 Task: Check the median days on the market of all home types in the last 5 years.
Action: Mouse moved to (920, 176)
Screenshot: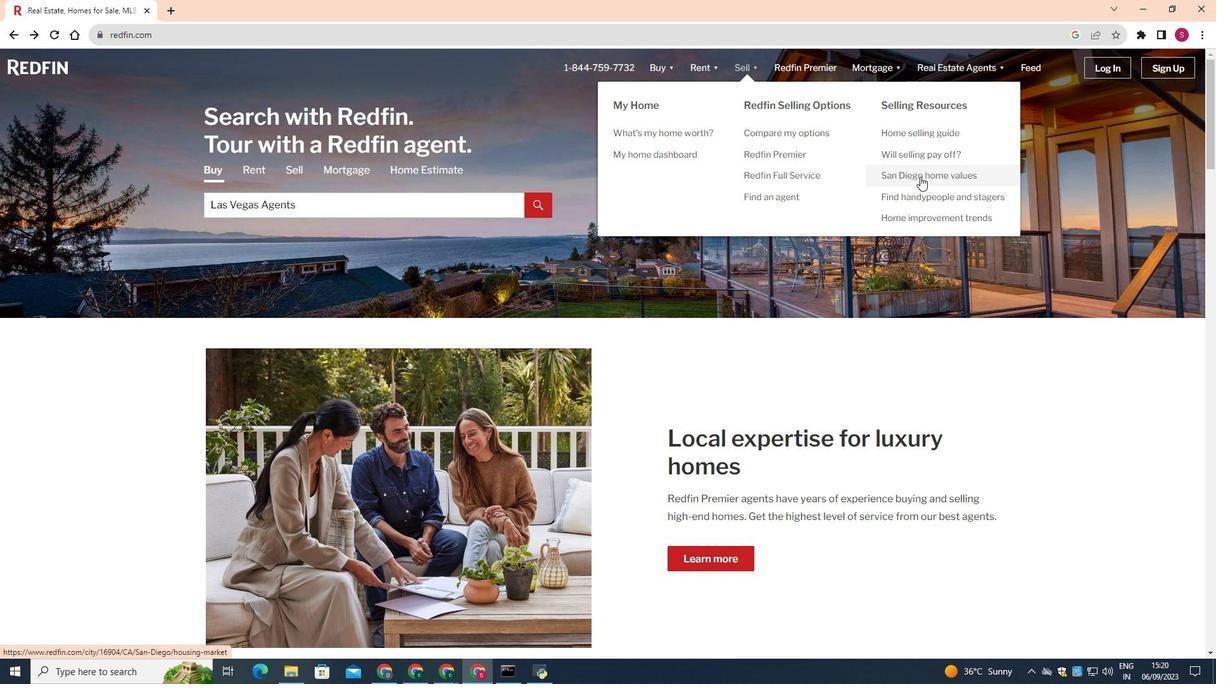 
Action: Mouse pressed left at (920, 176)
Screenshot: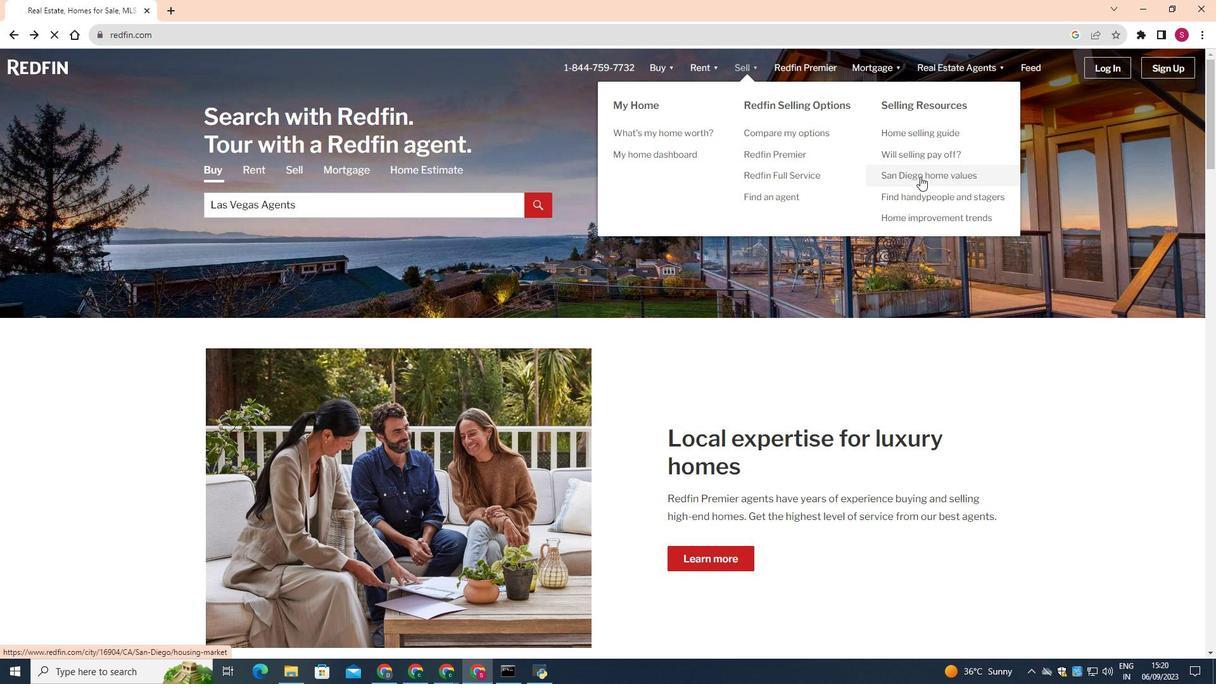 
Action: Mouse moved to (845, 392)
Screenshot: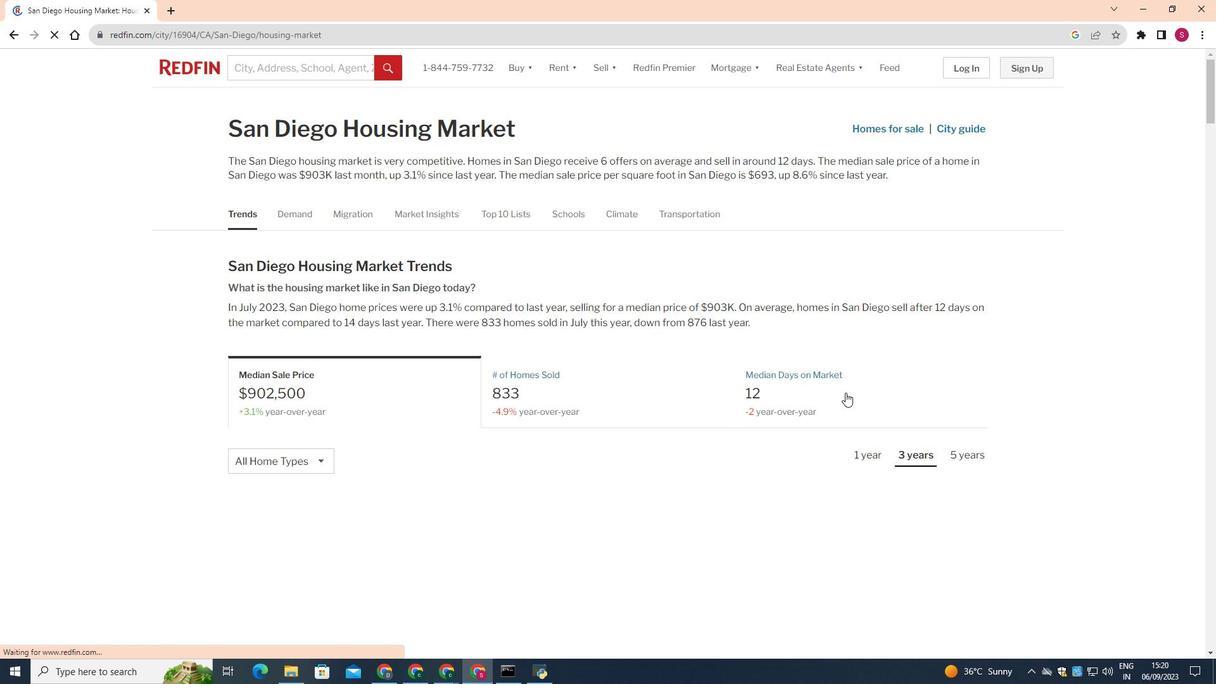 
Action: Mouse pressed left at (845, 392)
Screenshot: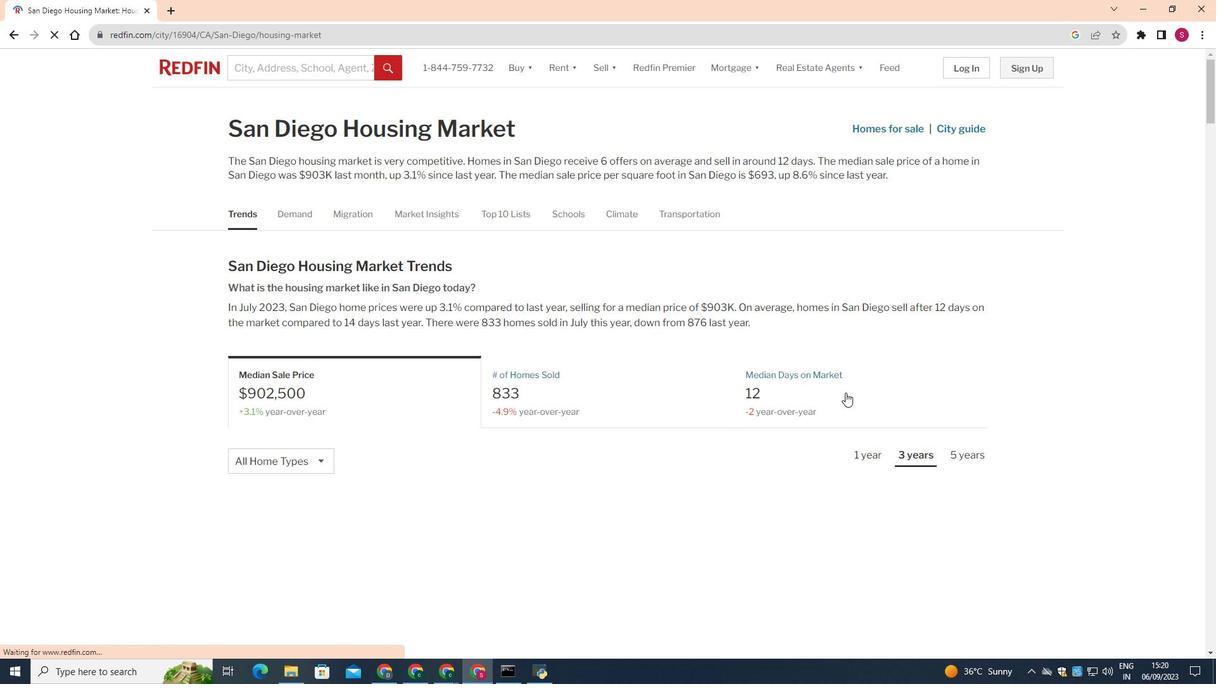 
Action: Mouse moved to (832, 383)
Screenshot: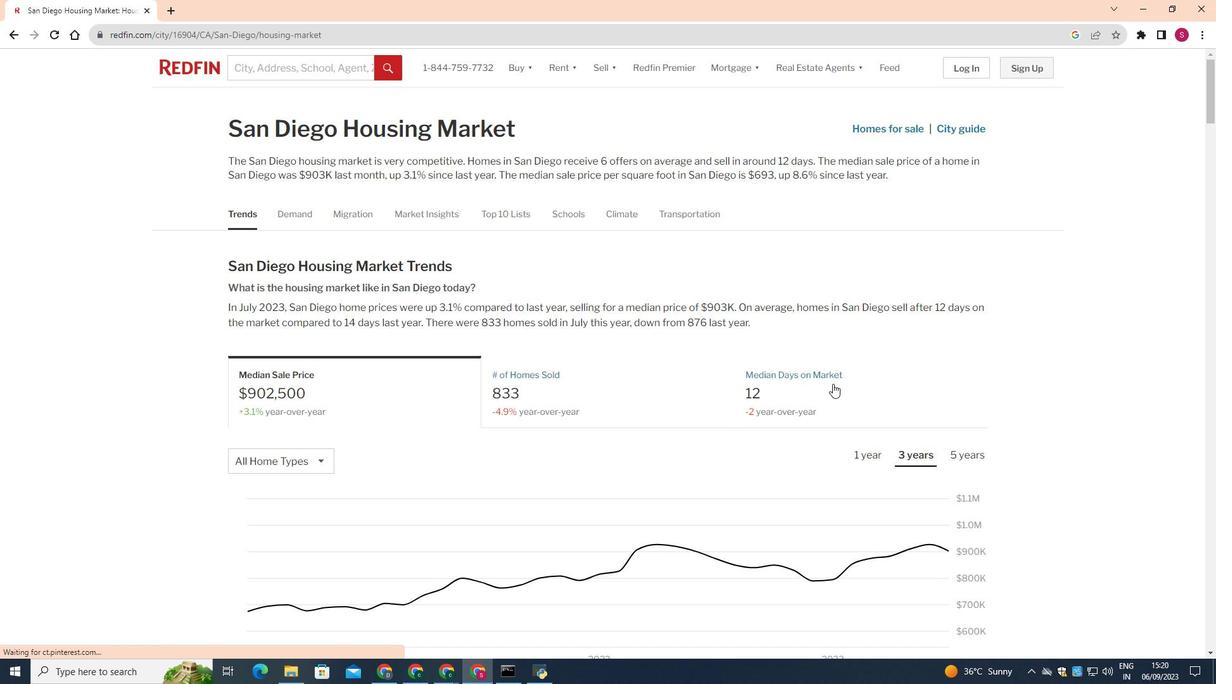 
Action: Mouse pressed left at (832, 383)
Screenshot: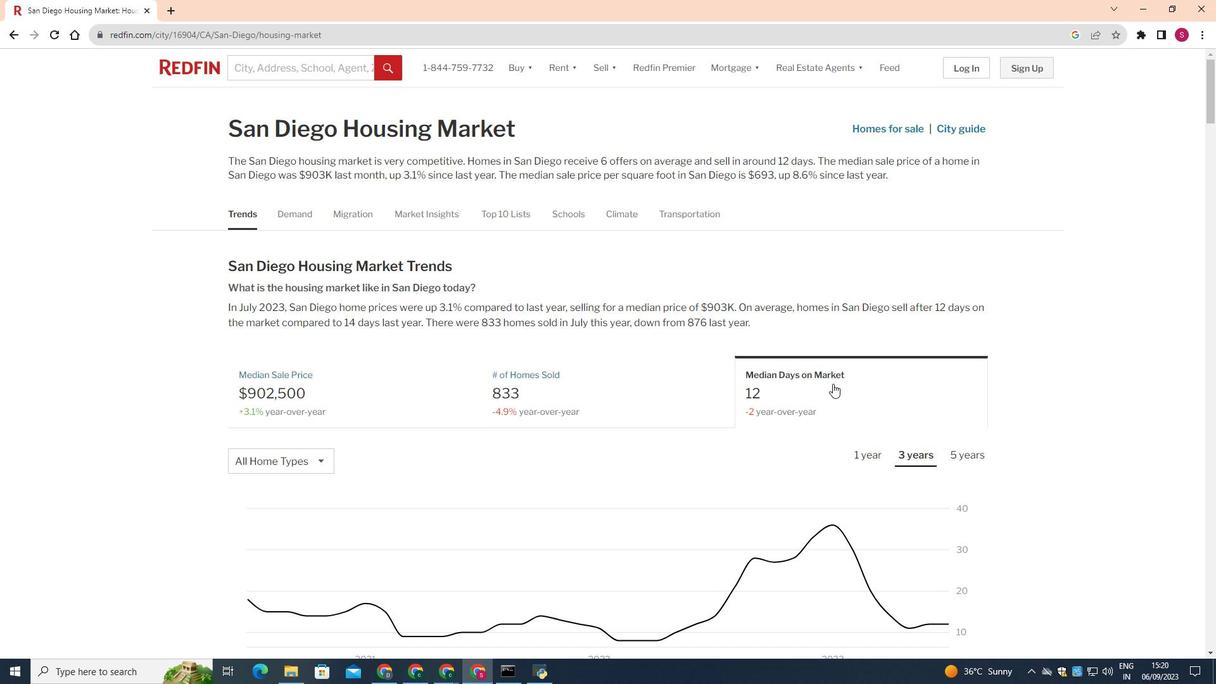 
Action: Mouse moved to (307, 462)
Screenshot: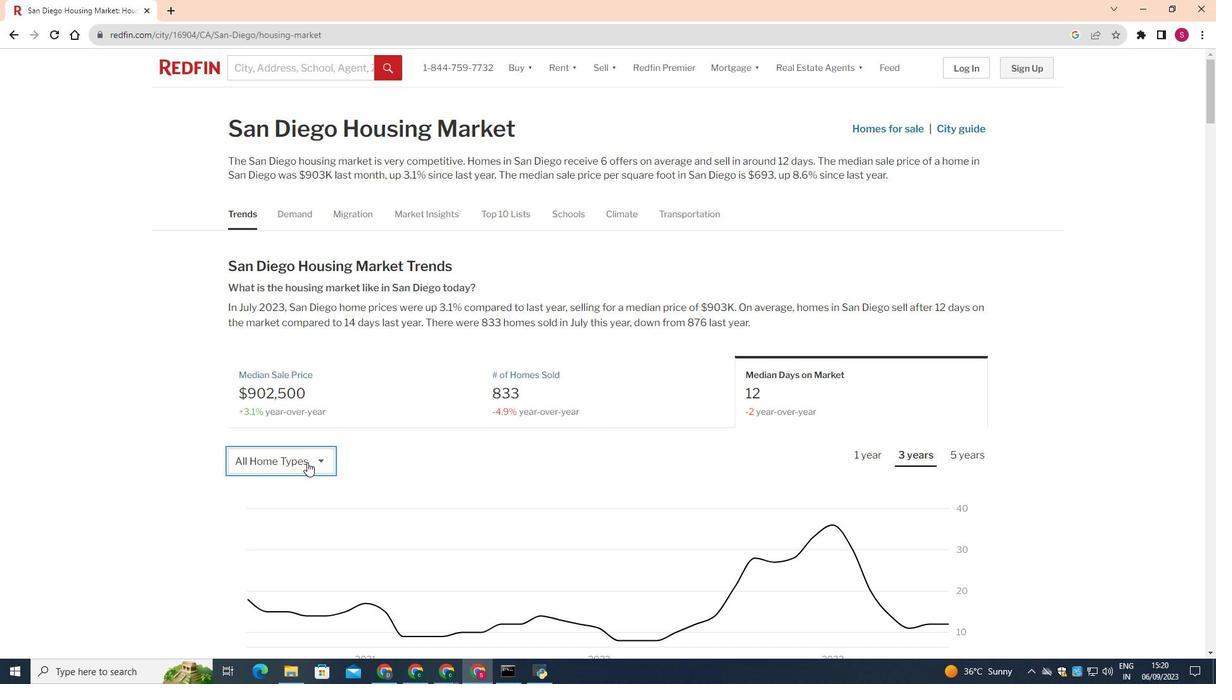 
Action: Mouse pressed left at (307, 462)
Screenshot: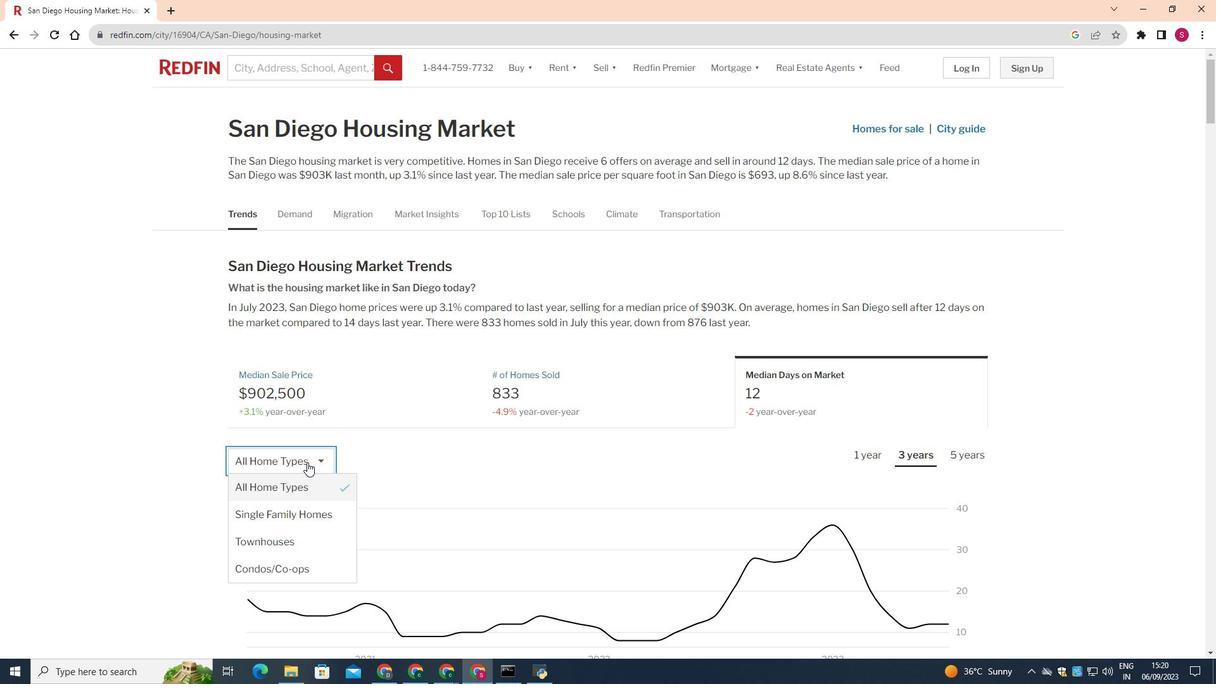 
Action: Mouse moved to (303, 484)
Screenshot: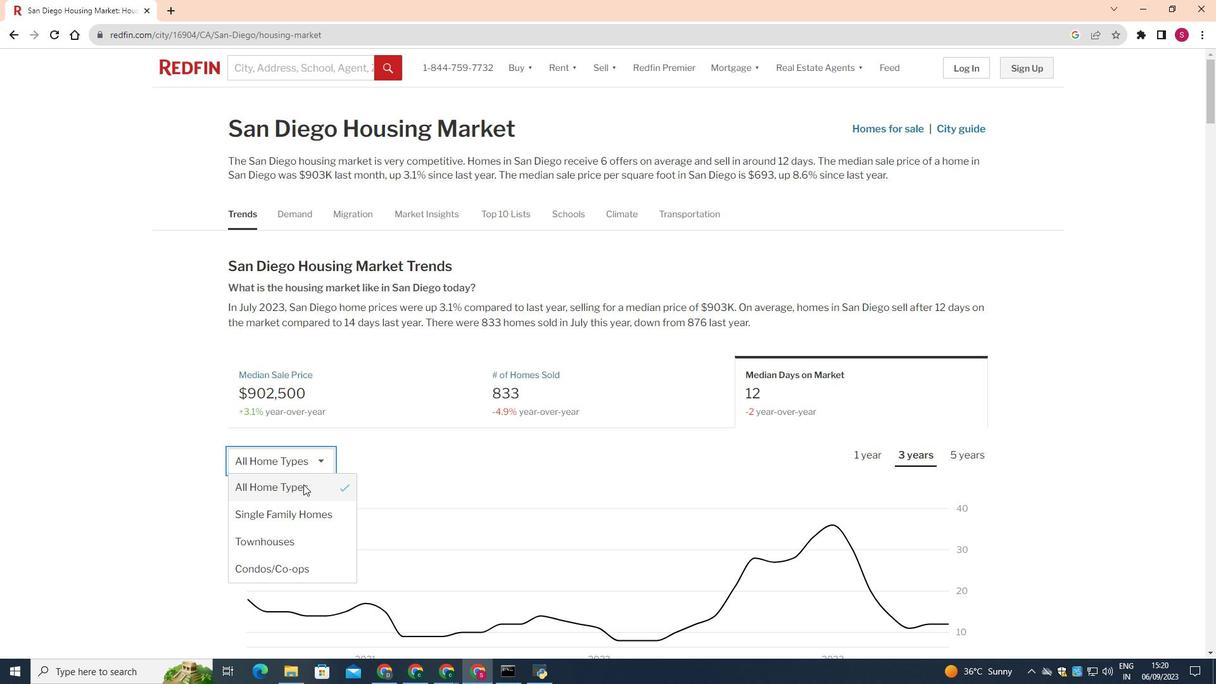 
Action: Mouse pressed left at (303, 484)
Screenshot: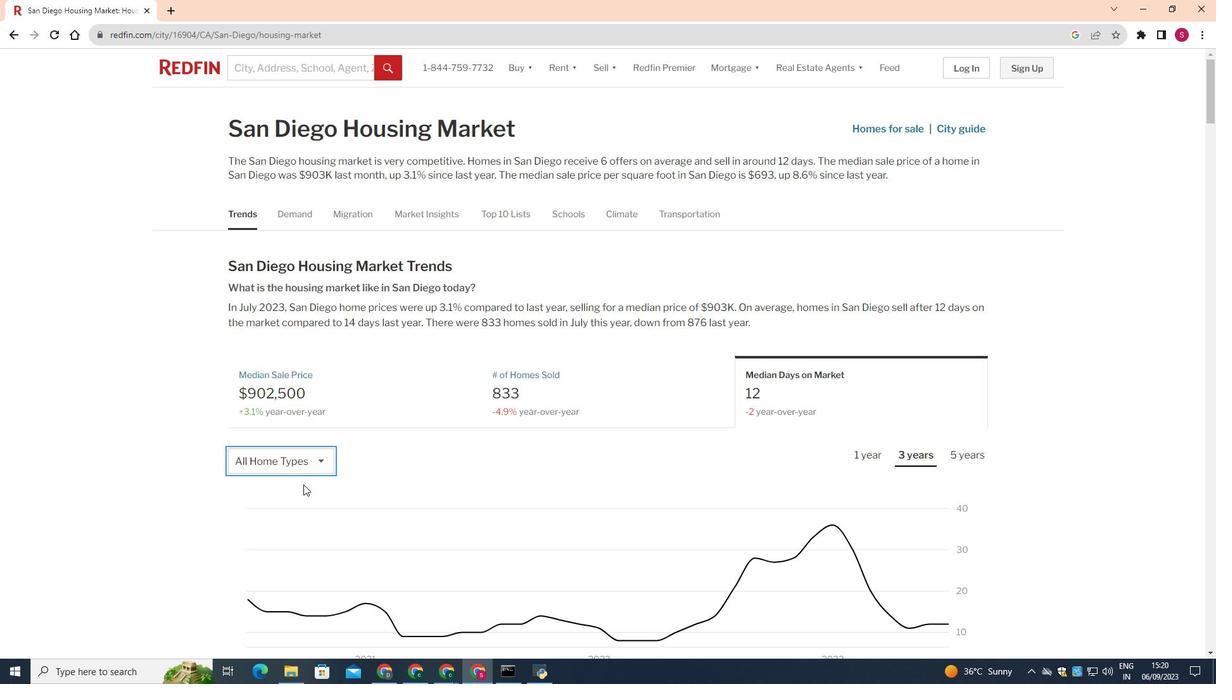 
Action: Mouse moved to (963, 453)
Screenshot: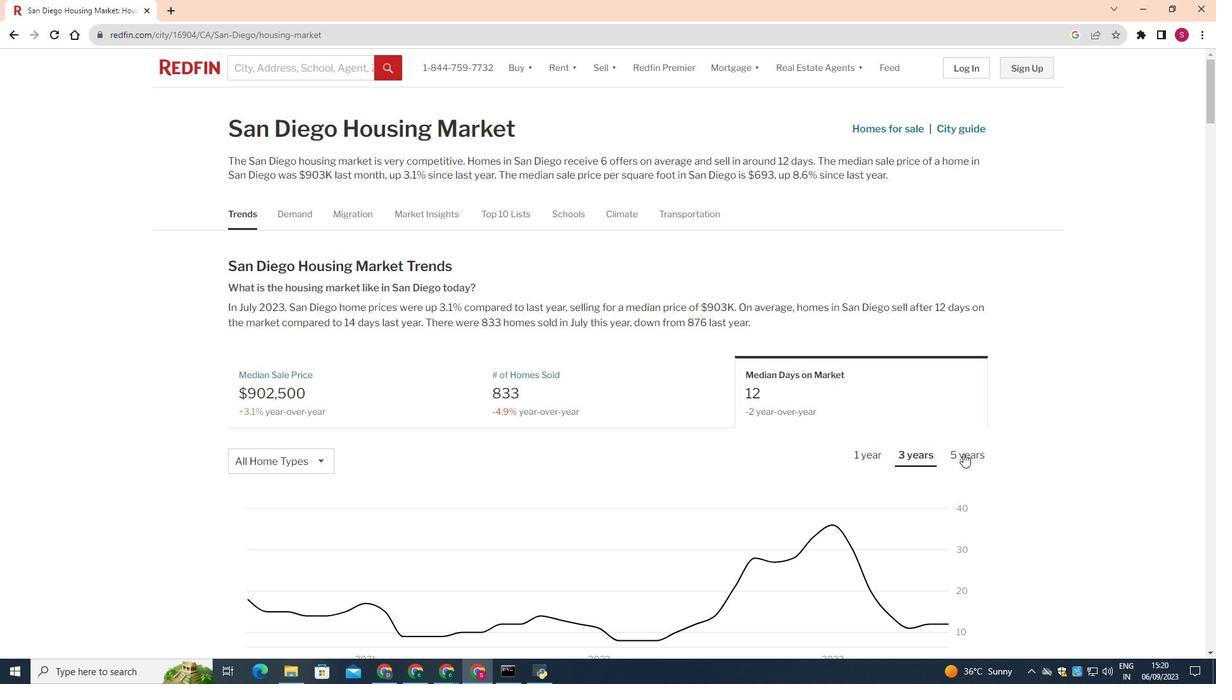 
Action: Mouse pressed left at (963, 453)
Screenshot: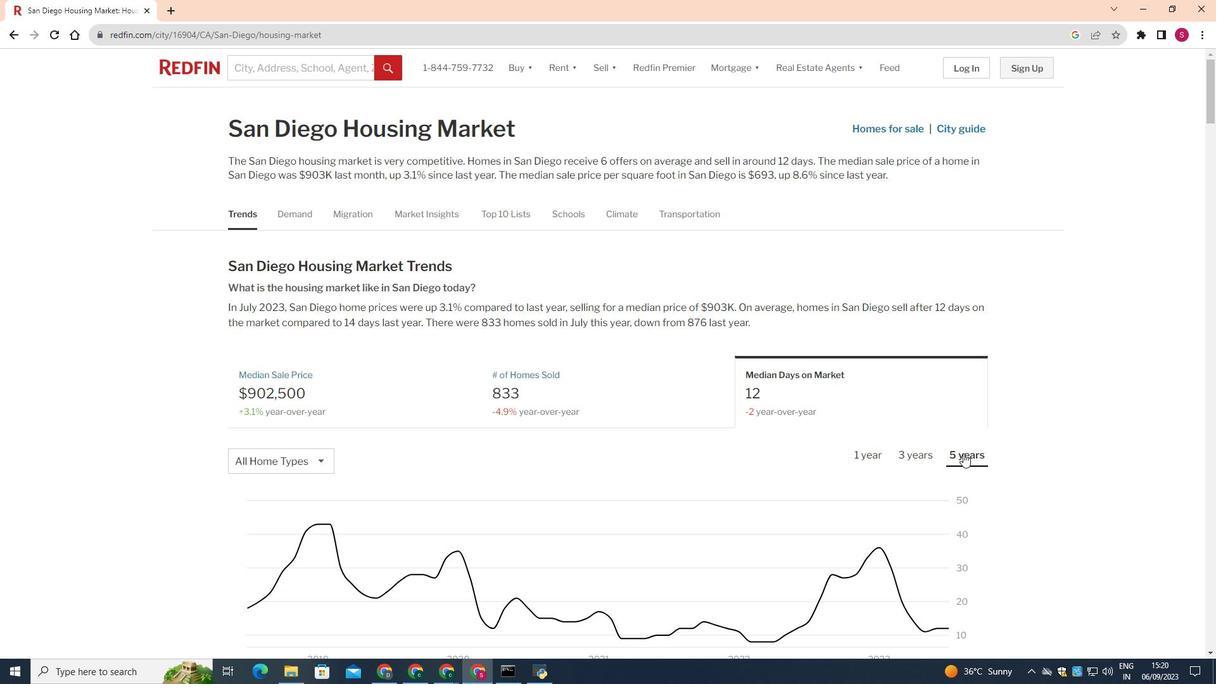 
Action: Mouse moved to (658, 407)
Screenshot: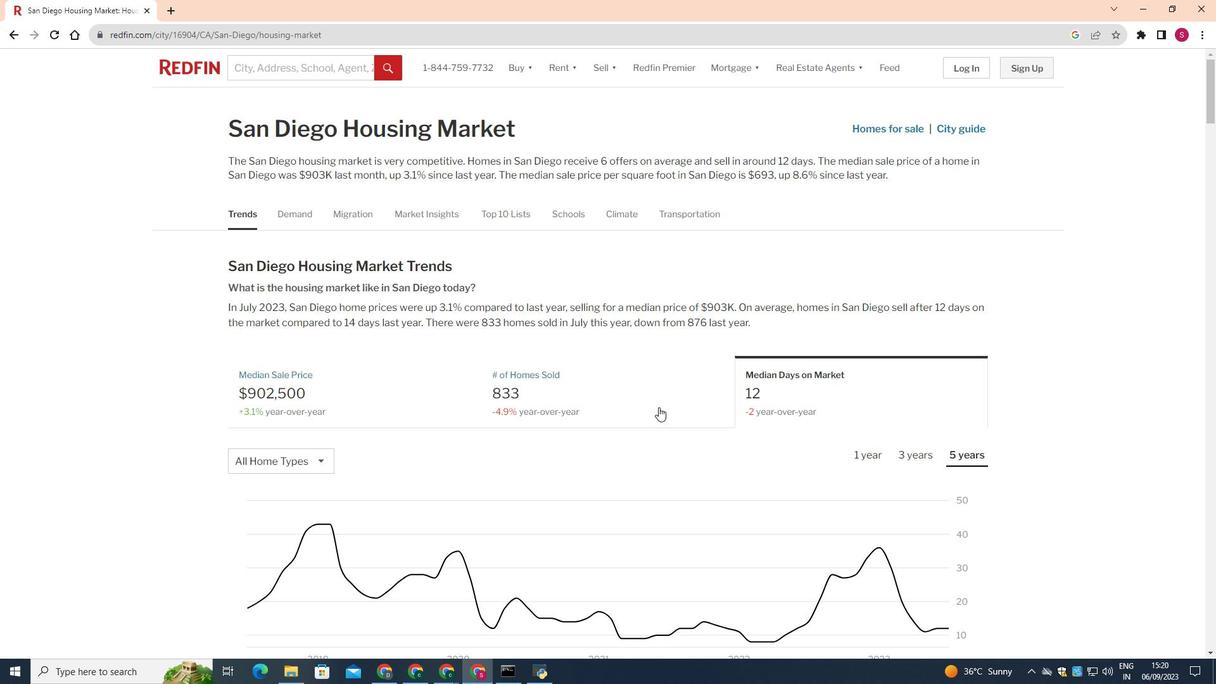 
Action: Mouse scrolled (658, 406) with delta (0, 0)
Screenshot: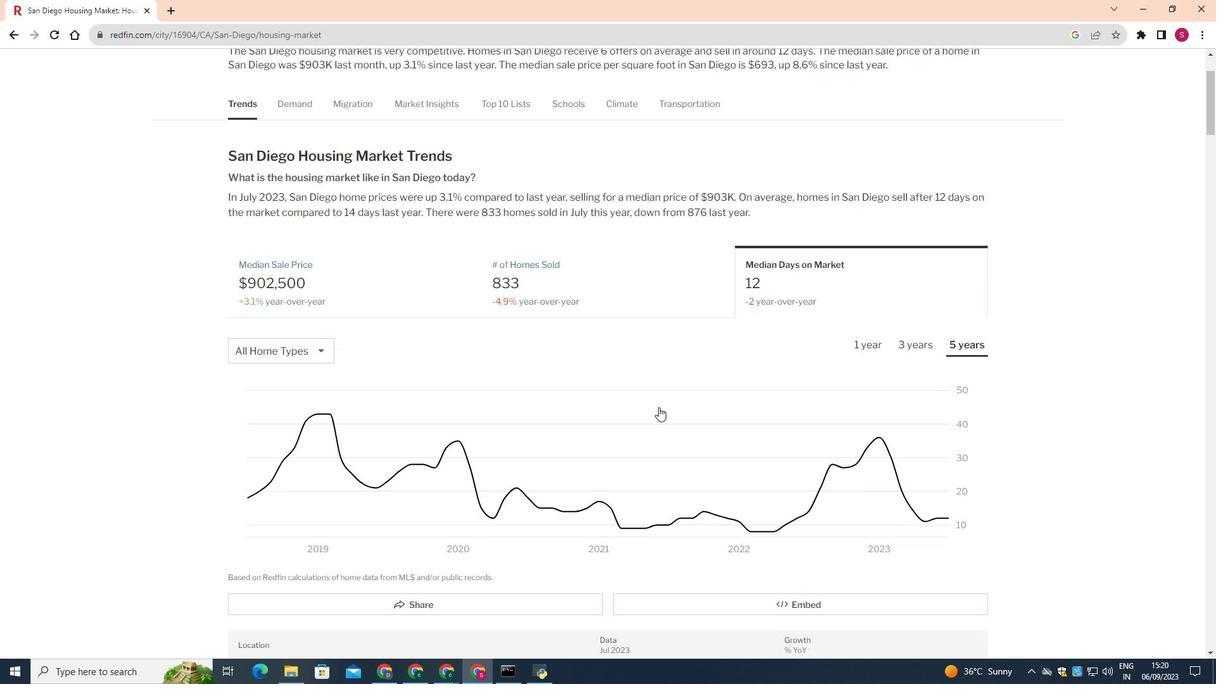 
Action: Mouse scrolled (658, 406) with delta (0, 0)
Screenshot: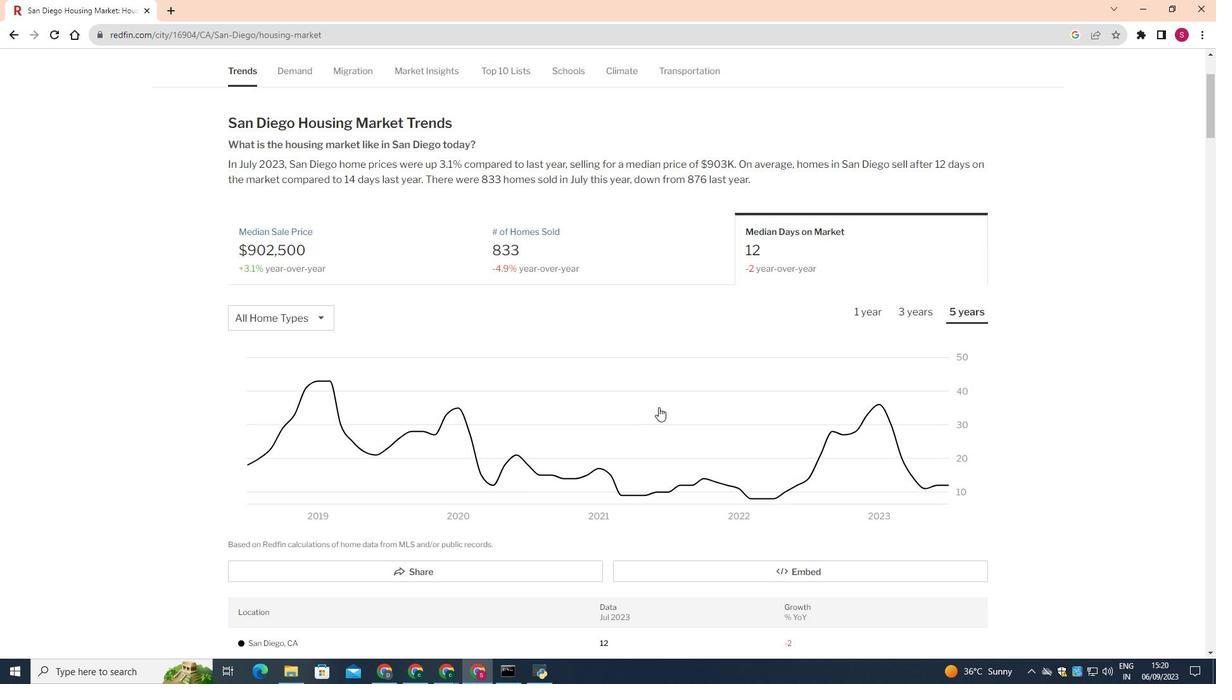 
Action: Mouse scrolled (658, 406) with delta (0, 0)
Screenshot: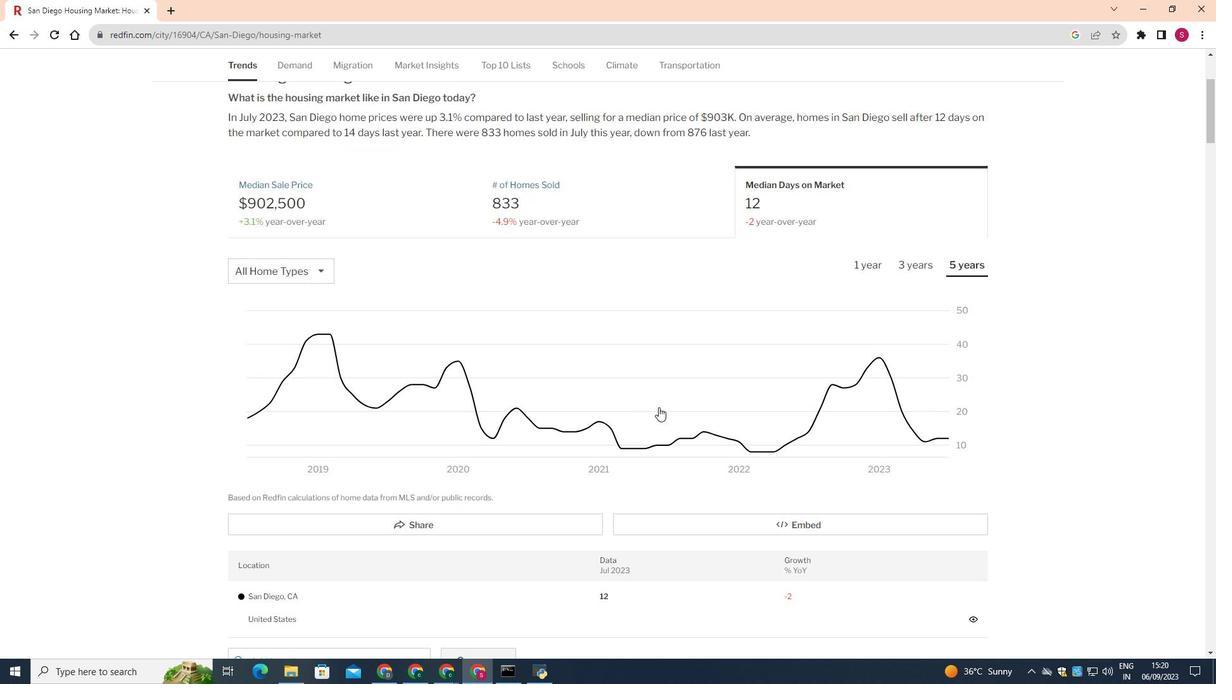 
Action: Mouse scrolled (658, 406) with delta (0, 0)
Screenshot: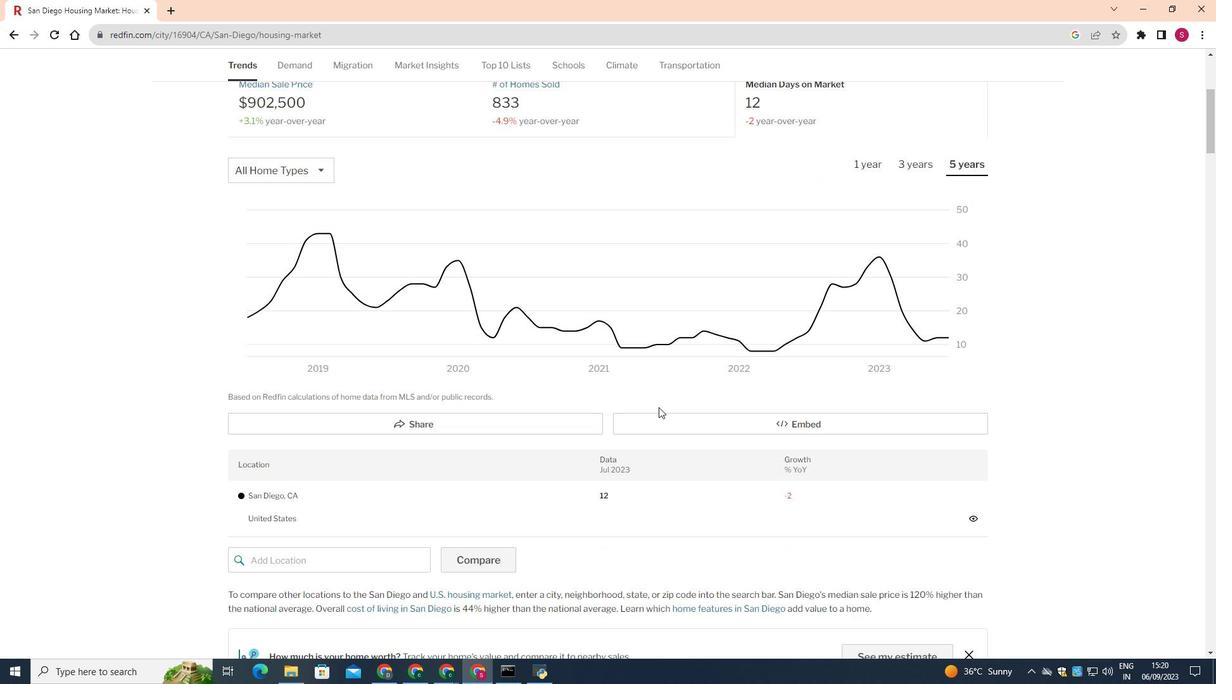 
Action: Mouse scrolled (658, 406) with delta (0, 0)
Screenshot: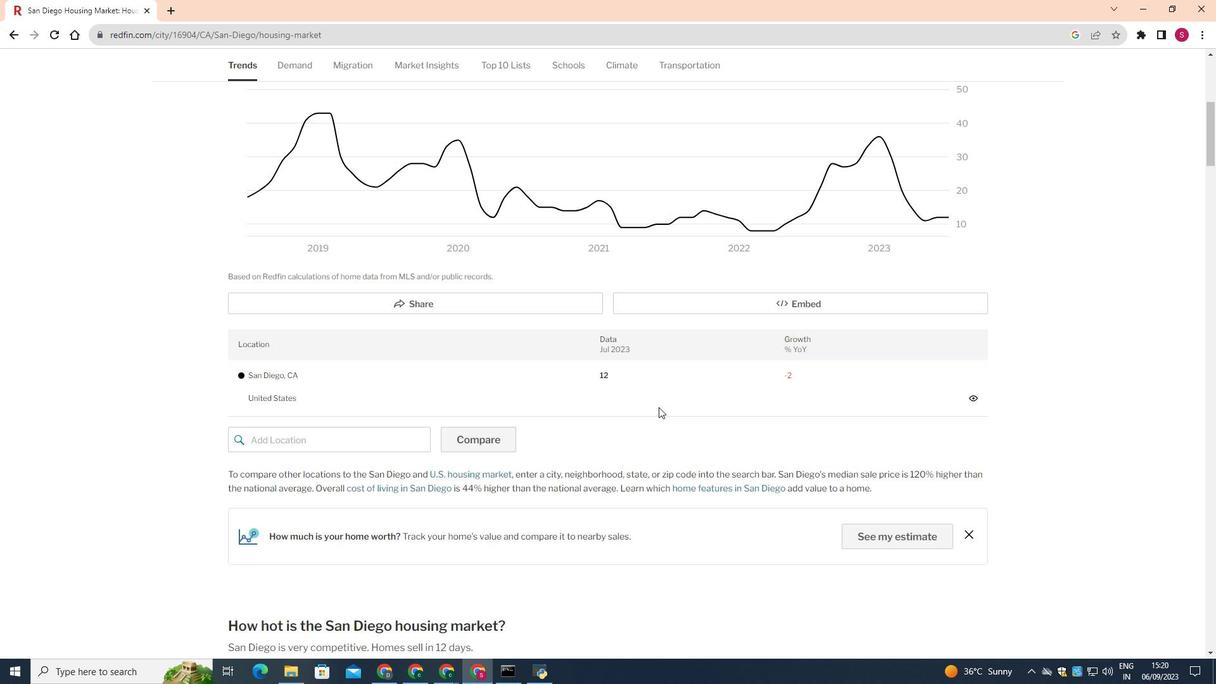 
Action: Mouse scrolled (658, 406) with delta (0, 0)
Screenshot: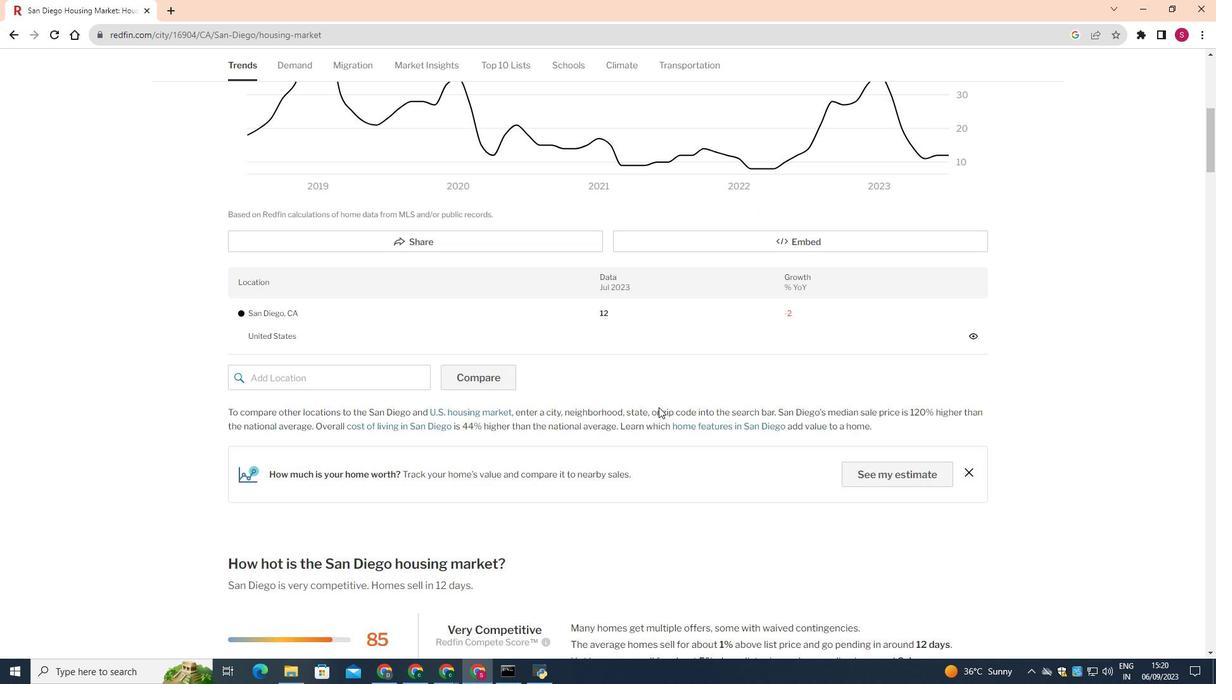 
Action: Mouse scrolled (658, 406) with delta (0, 0)
Screenshot: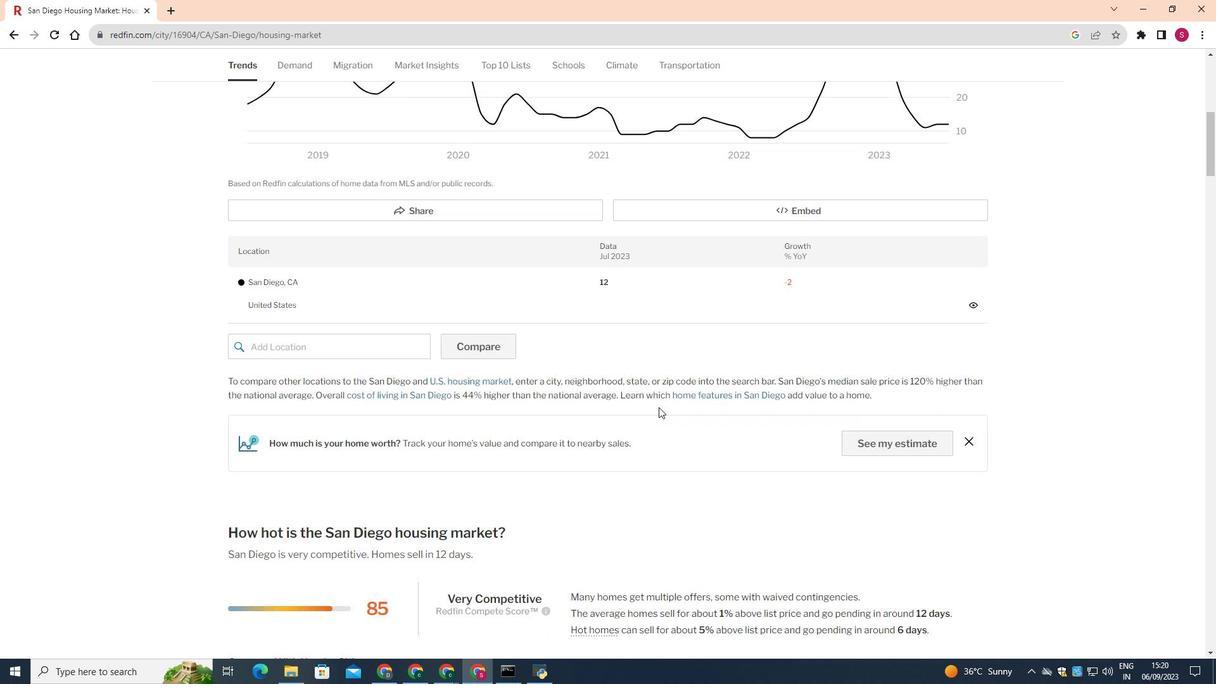
Action: Mouse scrolled (658, 406) with delta (0, 0)
Screenshot: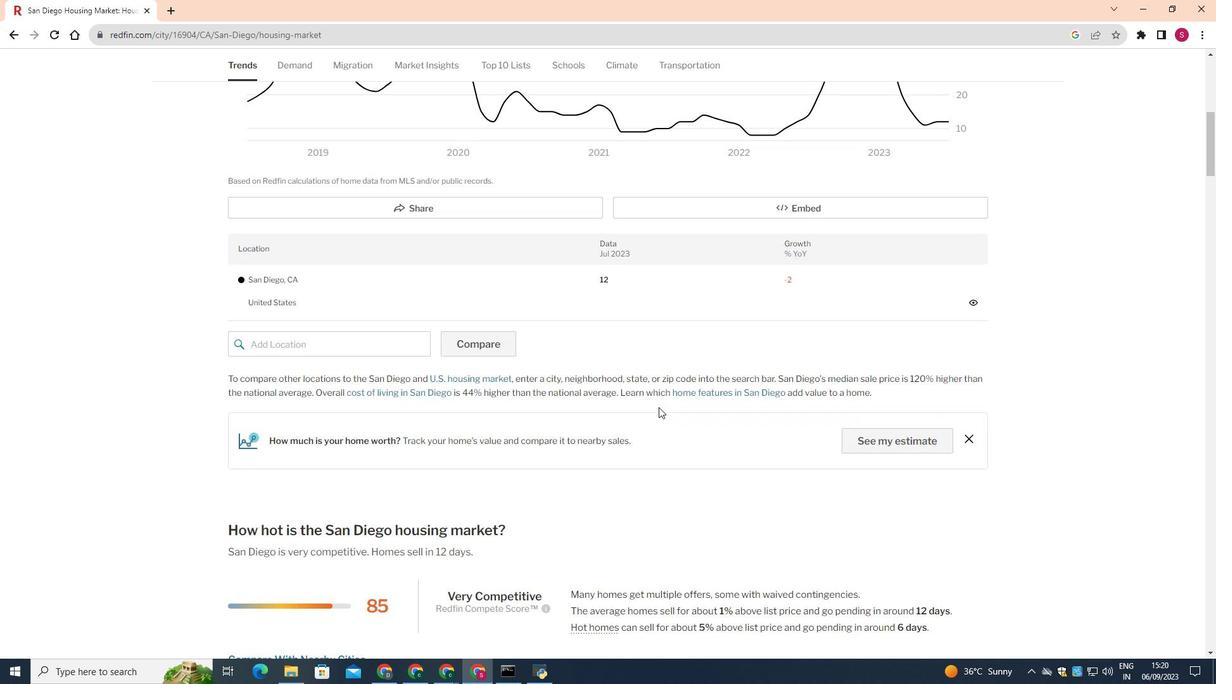 
Action: Mouse scrolled (658, 406) with delta (0, 0)
Screenshot: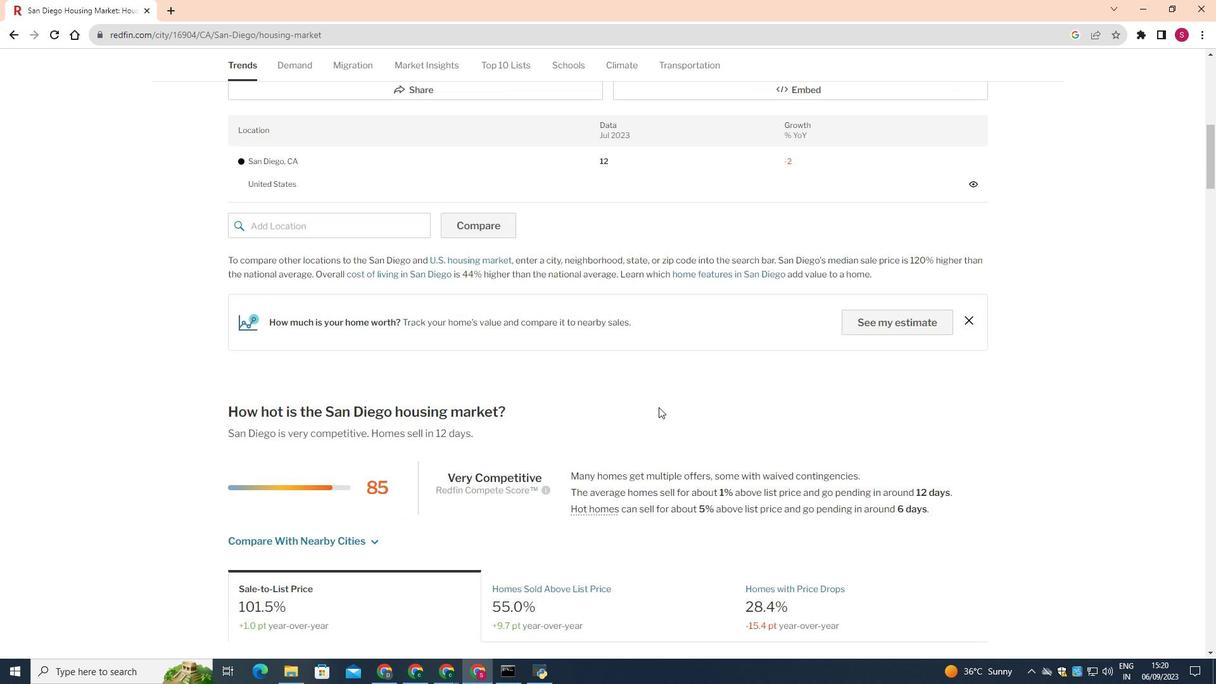 
Action: Mouse scrolled (658, 406) with delta (0, 0)
Screenshot: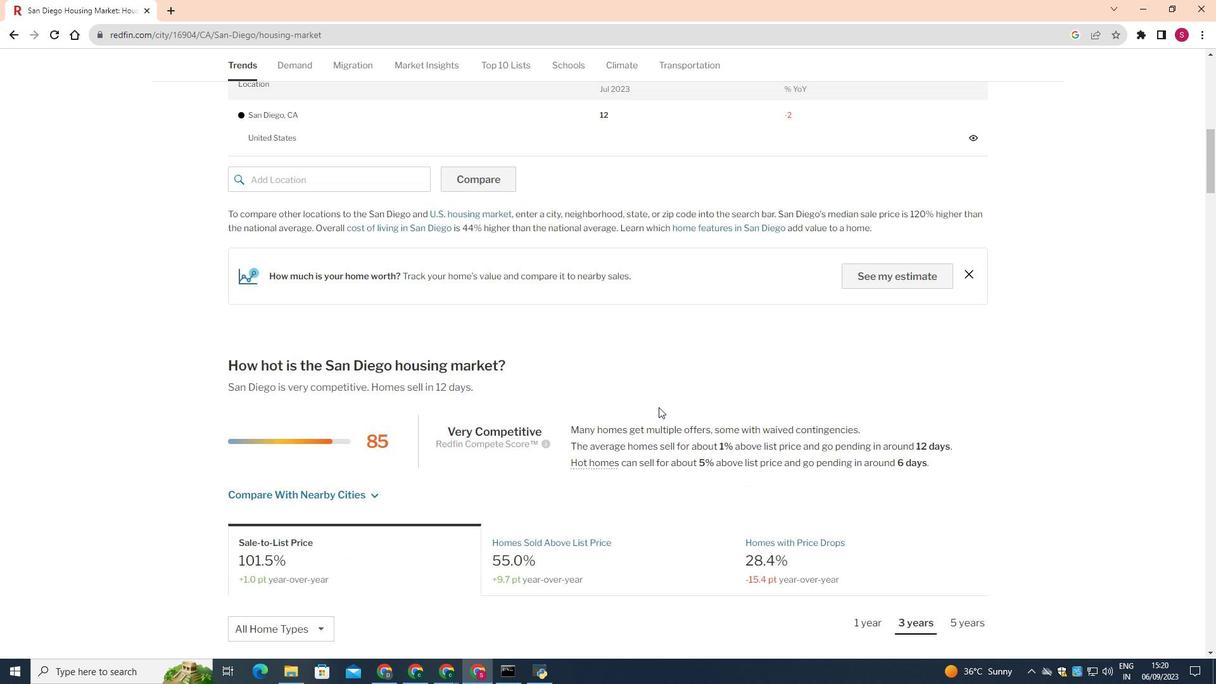 
Action: Mouse scrolled (658, 406) with delta (0, 0)
Screenshot: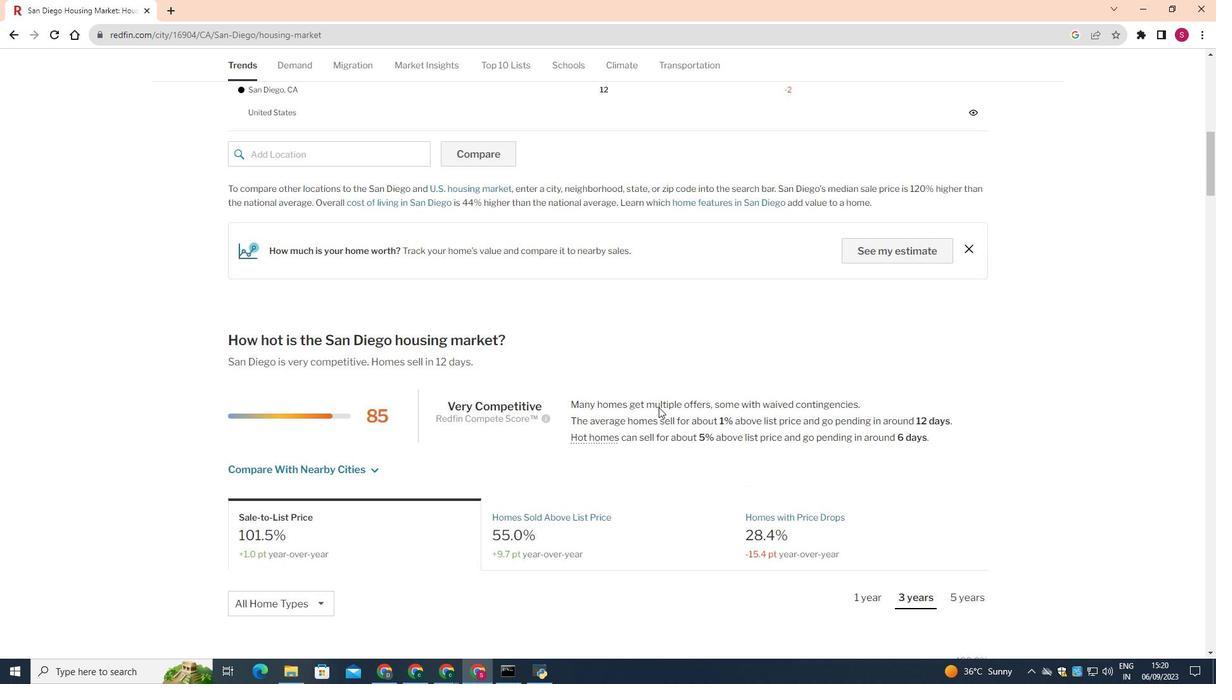 
